 Task: Create a sub task System Test and UAT for the task  Develop a new online tool for website optimization in the project AuraTech , assign it to team member softage.4@softage.net and update the status of the sub task to  Off Track , set the priority of the sub task to High
Action: Mouse moved to (426, 216)
Screenshot: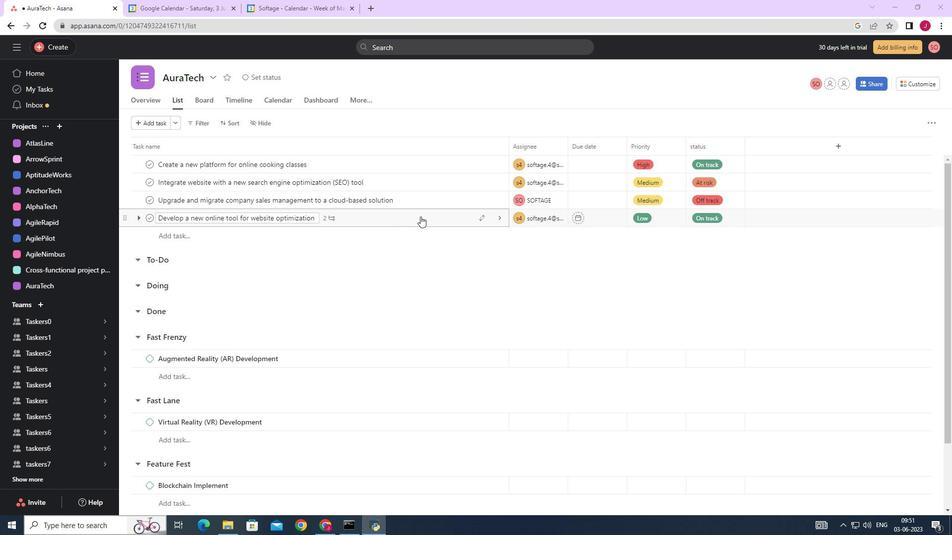 
Action: Mouse pressed left at (426, 216)
Screenshot: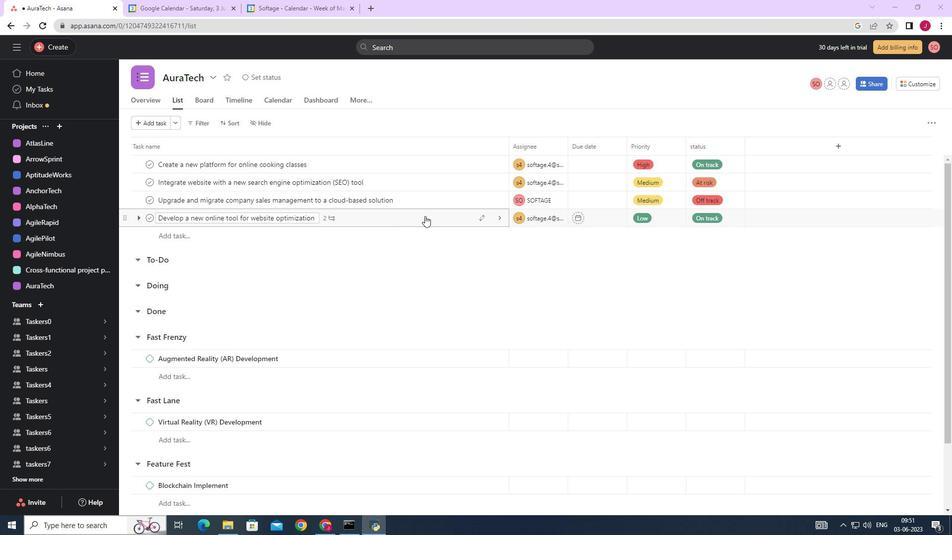 
Action: Mouse moved to (698, 375)
Screenshot: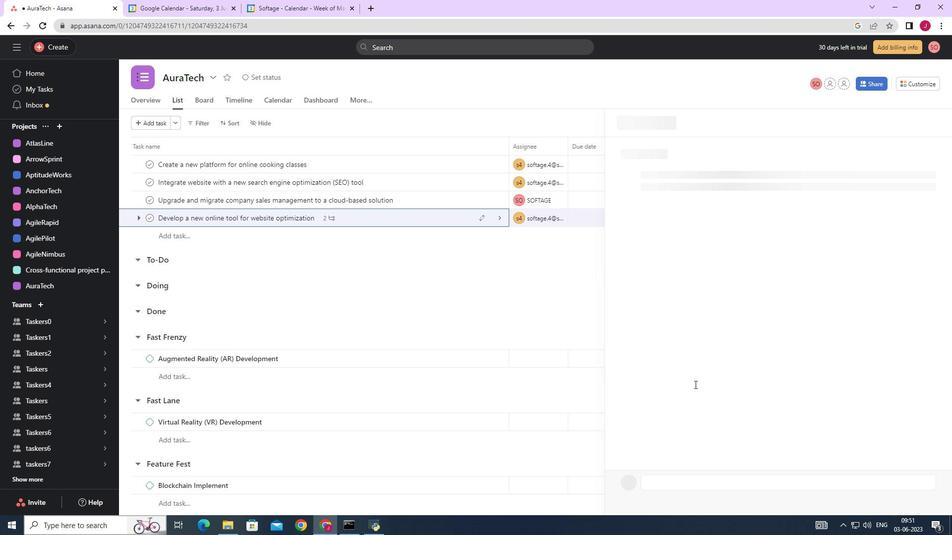 
Action: Mouse scrolled (698, 374) with delta (0, 0)
Screenshot: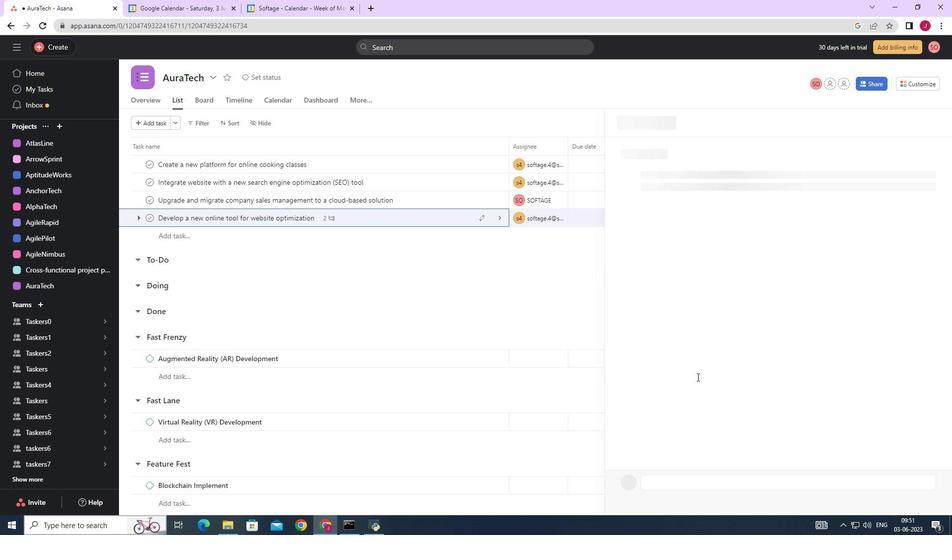 
Action: Mouse scrolled (698, 374) with delta (0, 0)
Screenshot: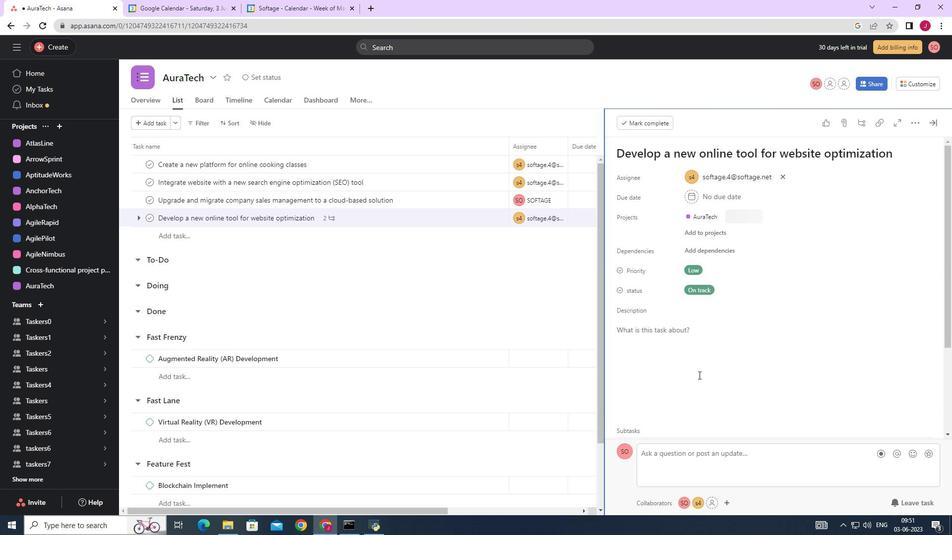 
Action: Mouse scrolled (698, 374) with delta (0, 0)
Screenshot: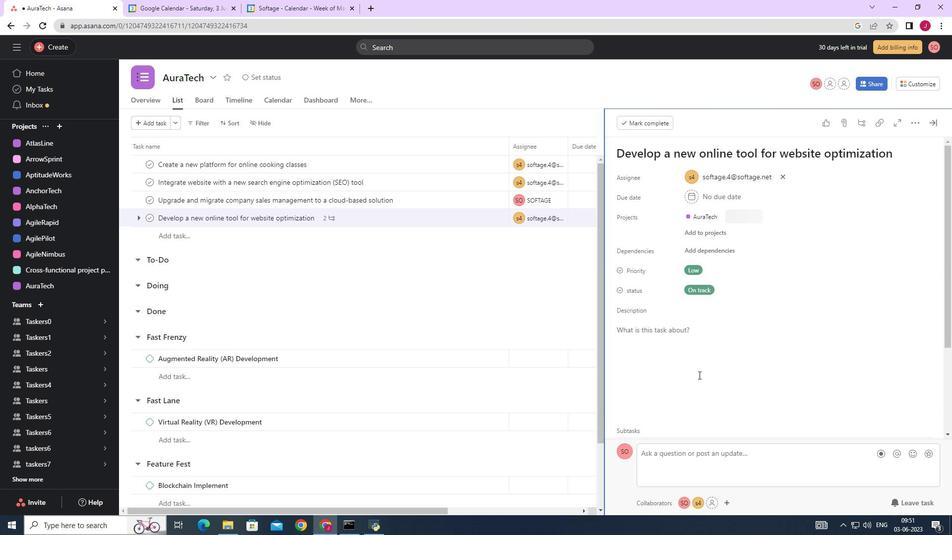 
Action: Mouse scrolled (698, 374) with delta (0, 0)
Screenshot: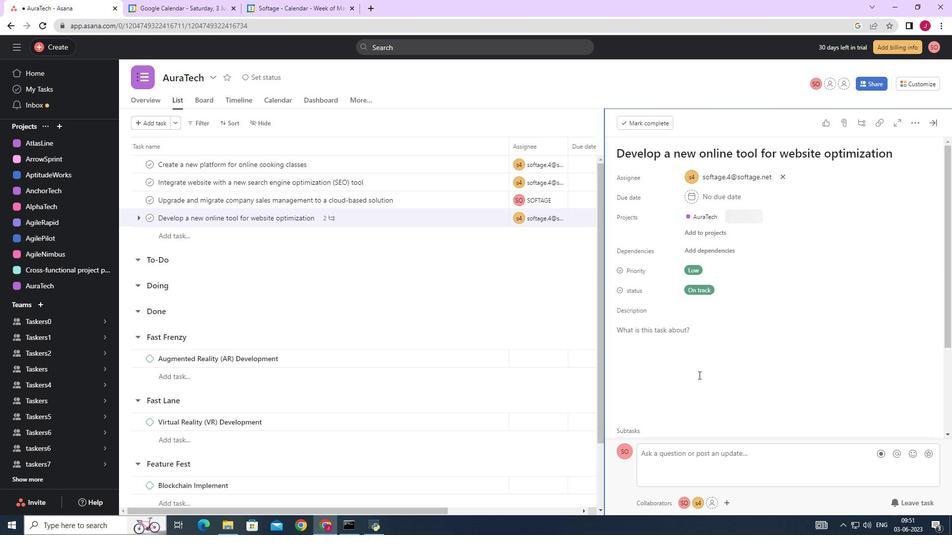 
Action: Mouse moved to (651, 356)
Screenshot: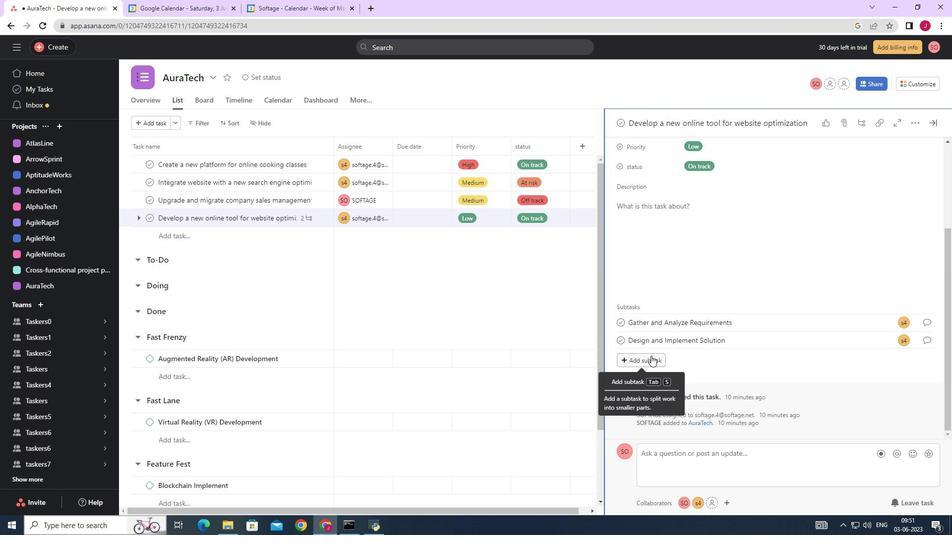 
Action: Mouse pressed left at (651, 356)
Screenshot: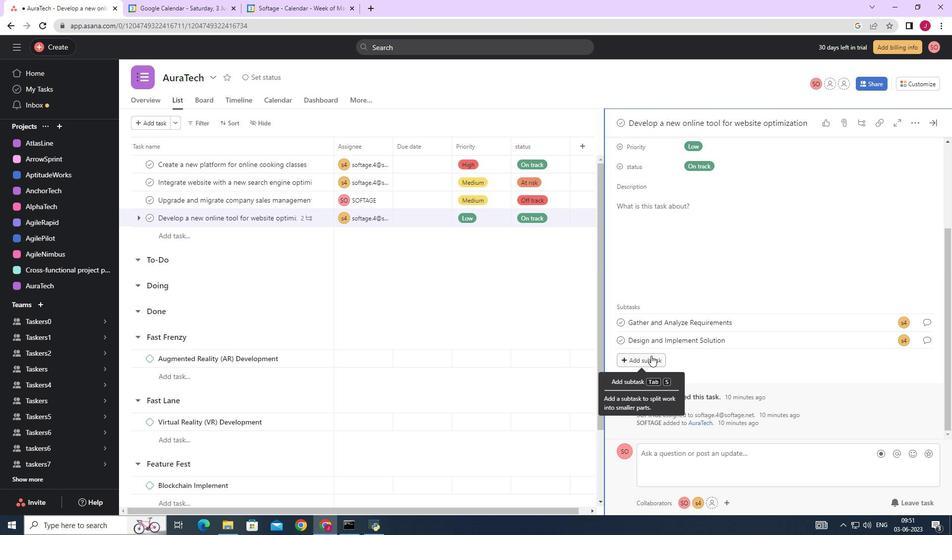 
Action: Mouse moved to (651, 362)
Screenshot: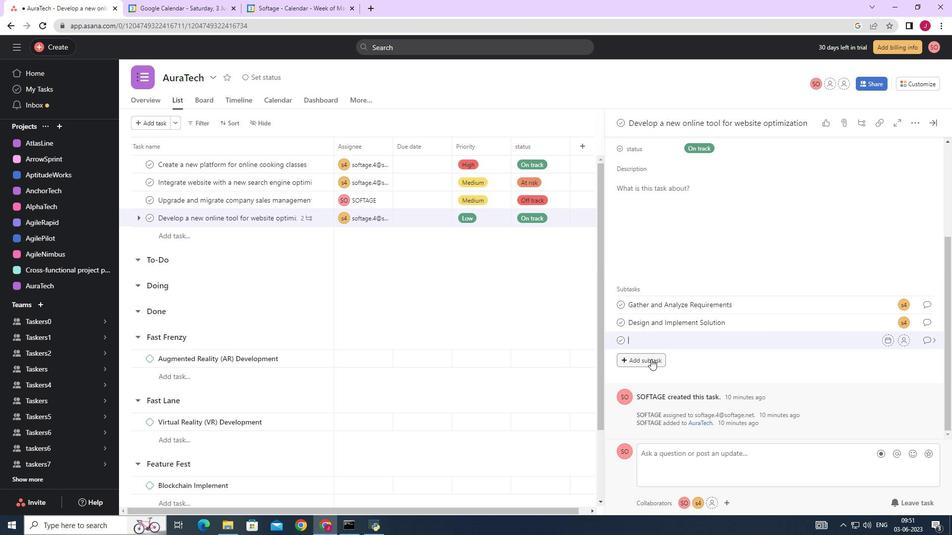 
Action: Key pressed <Key.caps_lock>S<Key.caps_lock>ystem<Key.space><Key.caps_lock>T<Key.caps_lock>est<Key.space>and<Key.space><Key.caps_lock>UAT
Screenshot: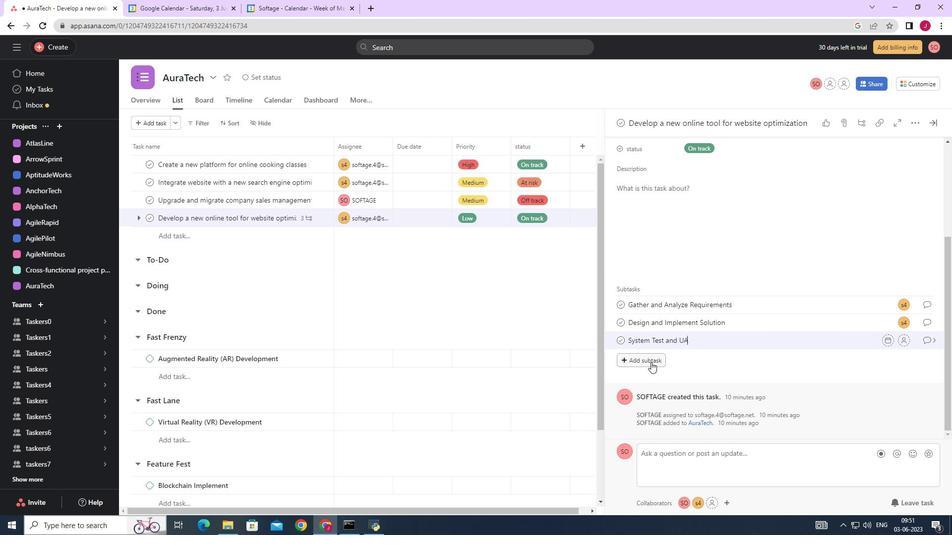 
Action: Mouse moved to (898, 342)
Screenshot: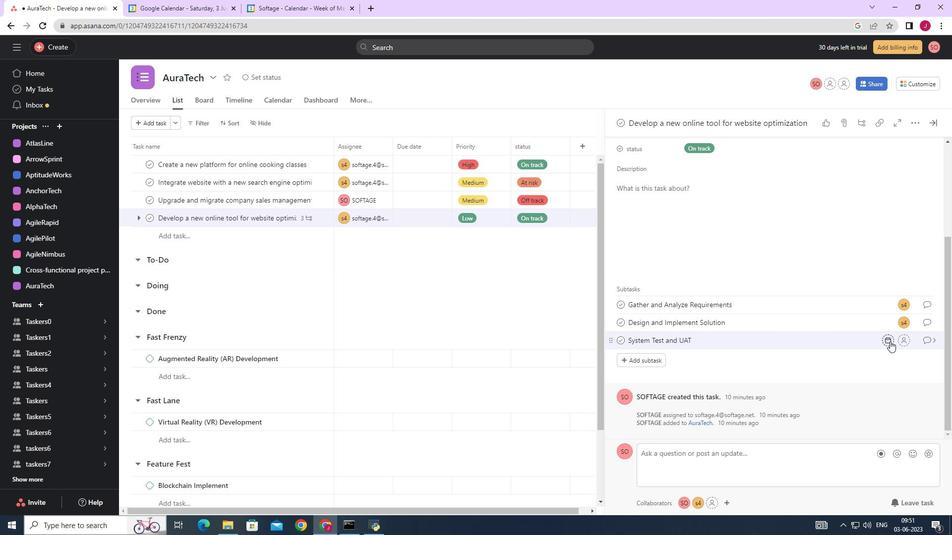 
Action: Mouse pressed left at (898, 342)
Screenshot: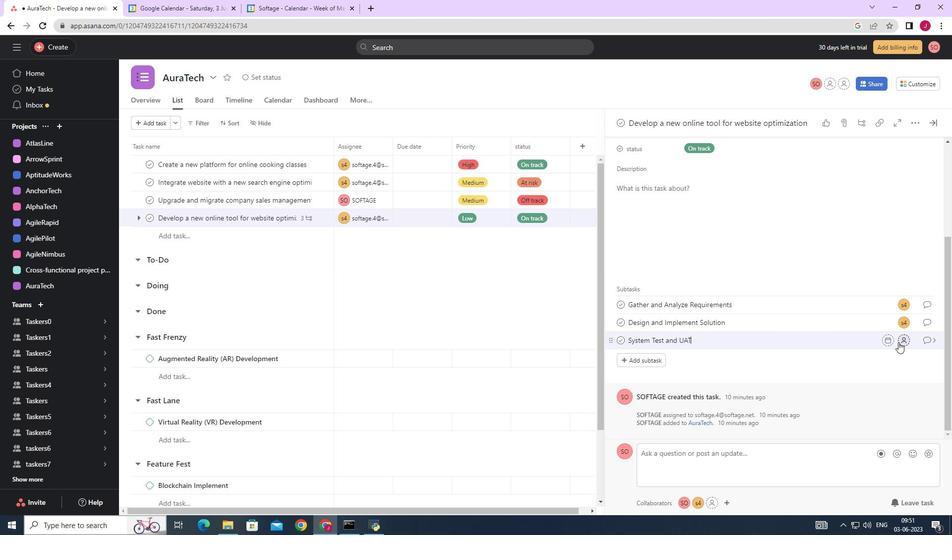 
Action: Mouse moved to (760, 394)
Screenshot: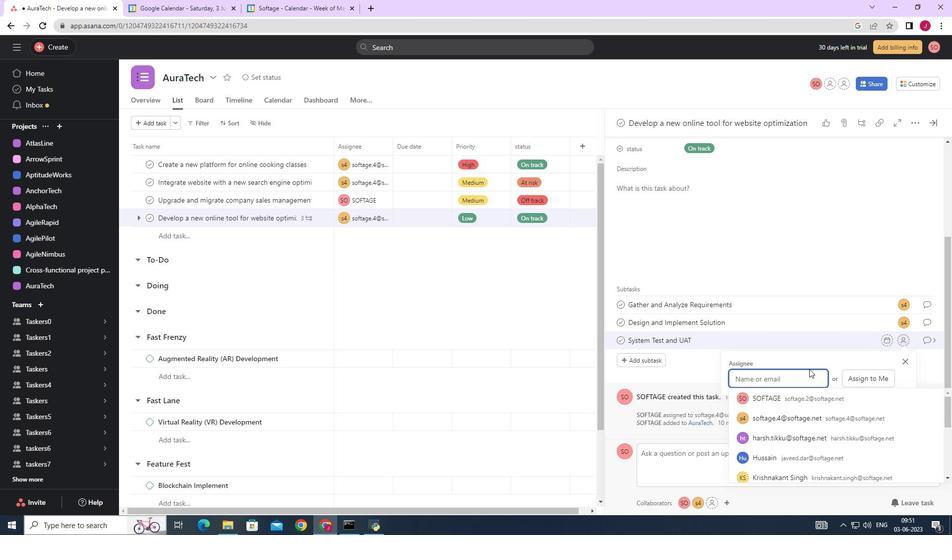 
Action: Key pressed SOFAT<Key.backspace><Key.backspace>TAGE.4
Screenshot: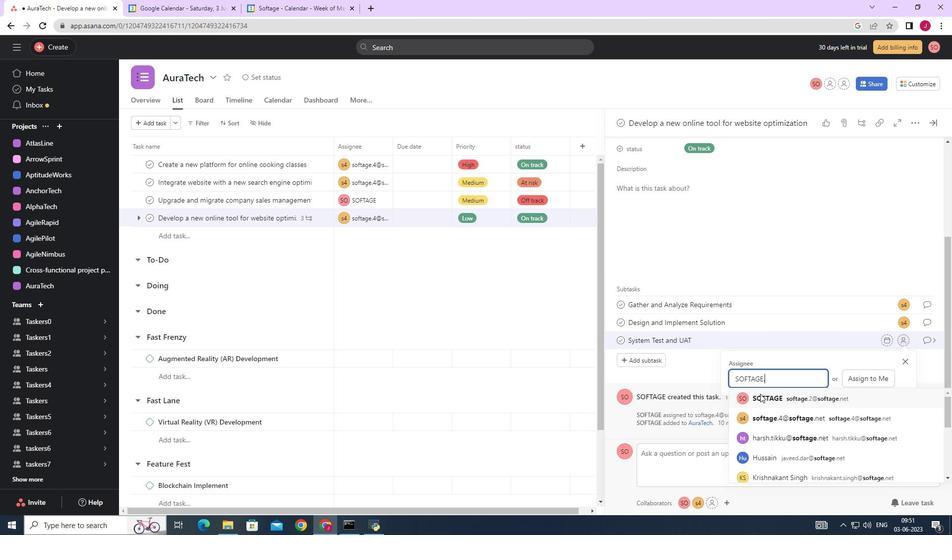 
Action: Mouse moved to (765, 396)
Screenshot: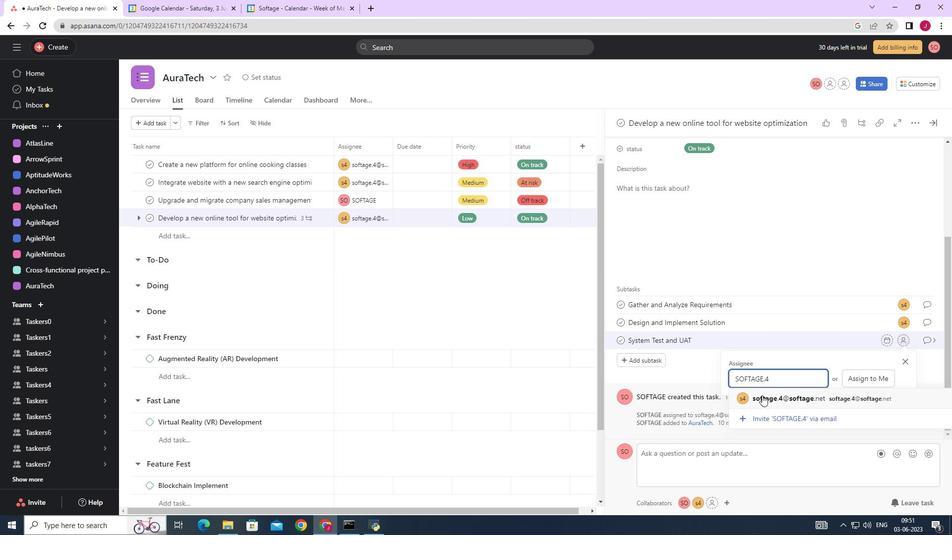 
Action: Mouse pressed left at (765, 396)
Screenshot: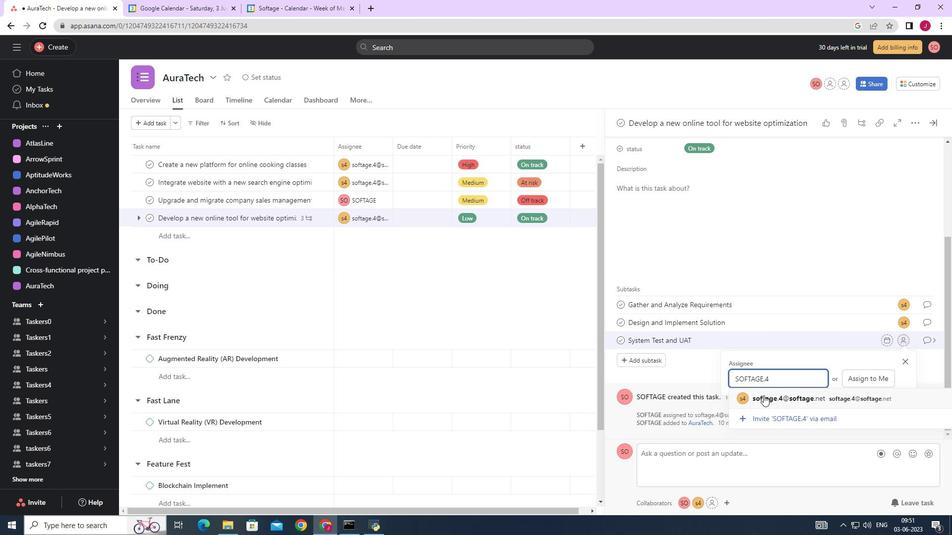 
Action: Mouse moved to (930, 339)
Screenshot: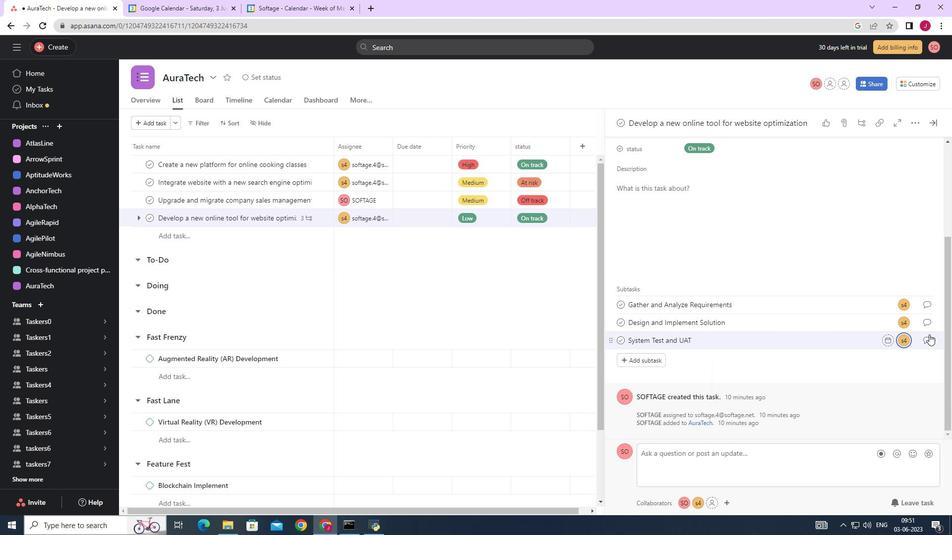 
Action: Mouse pressed left at (930, 339)
Screenshot: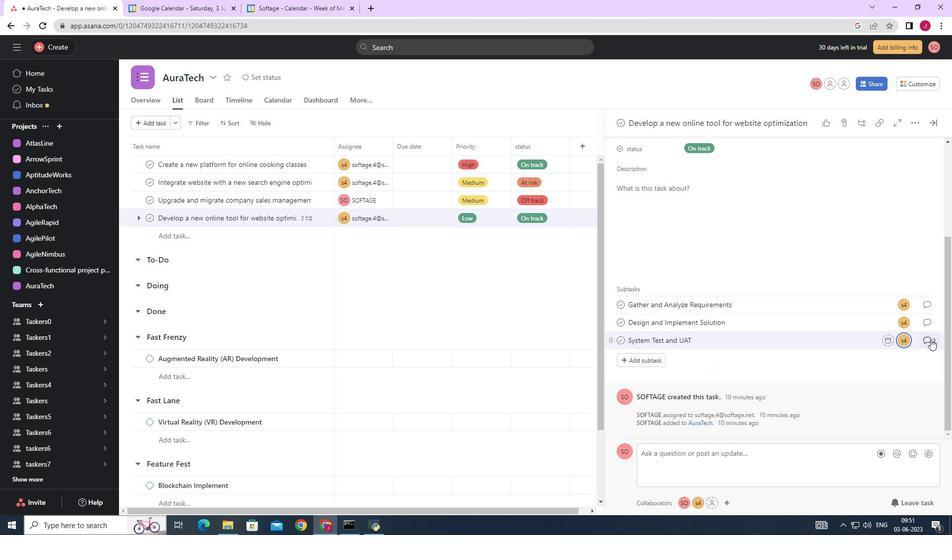 
Action: Mouse moved to (653, 264)
Screenshot: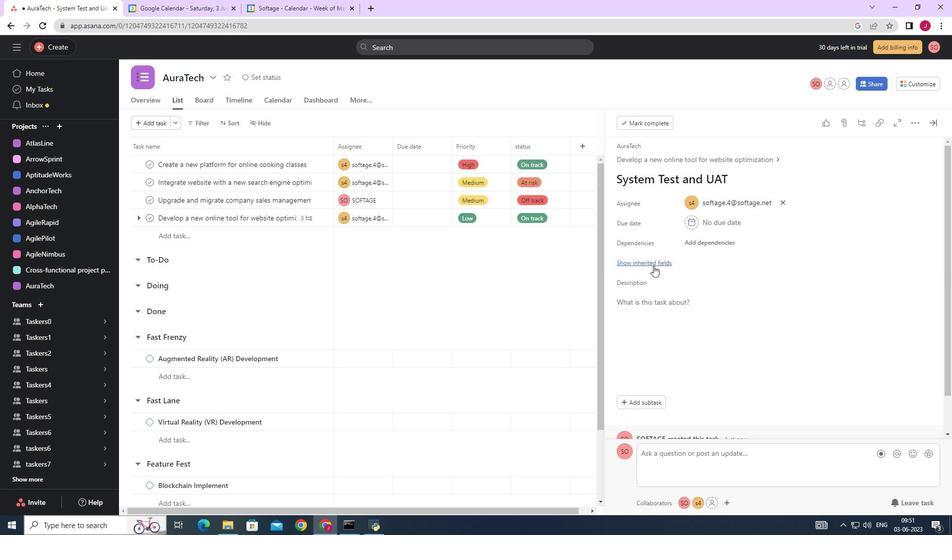 
Action: Mouse pressed left at (653, 264)
Screenshot: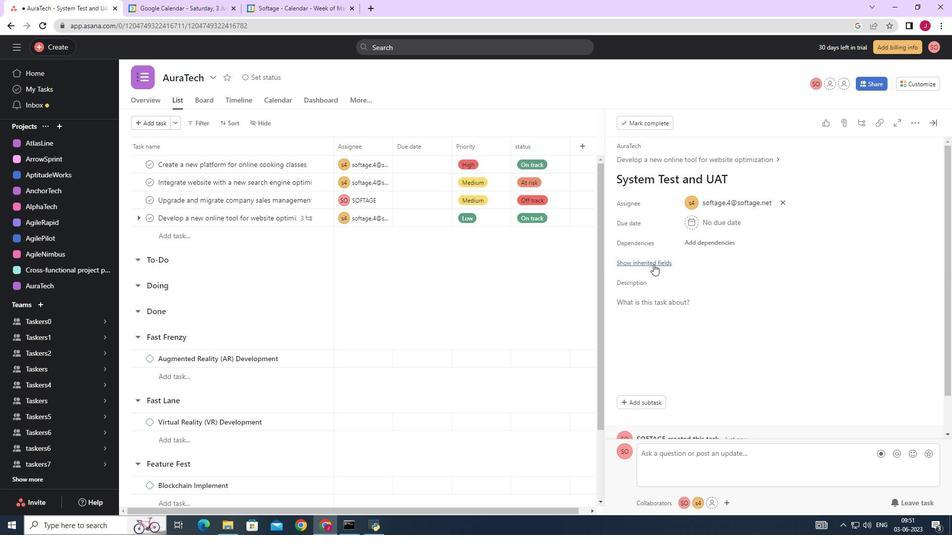 
Action: Mouse moved to (684, 282)
Screenshot: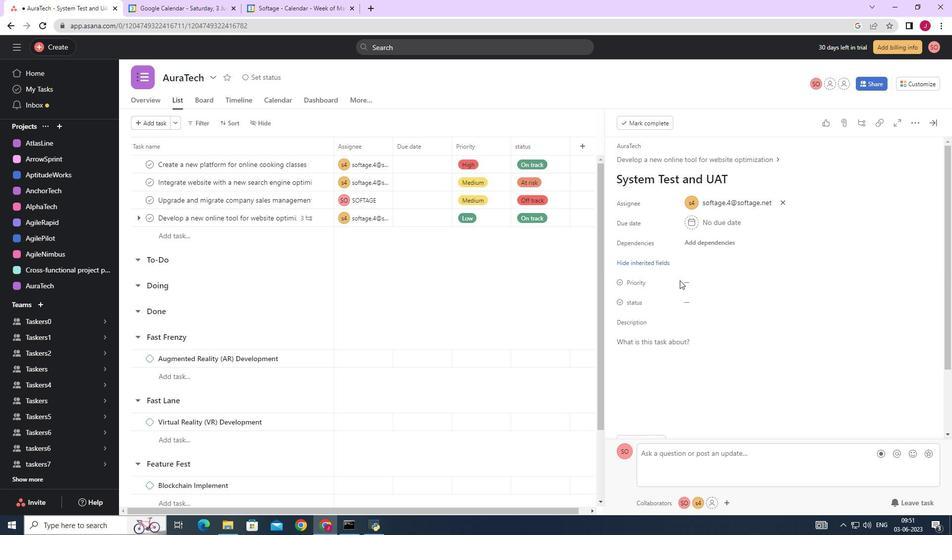 
Action: Mouse pressed left at (684, 282)
Screenshot: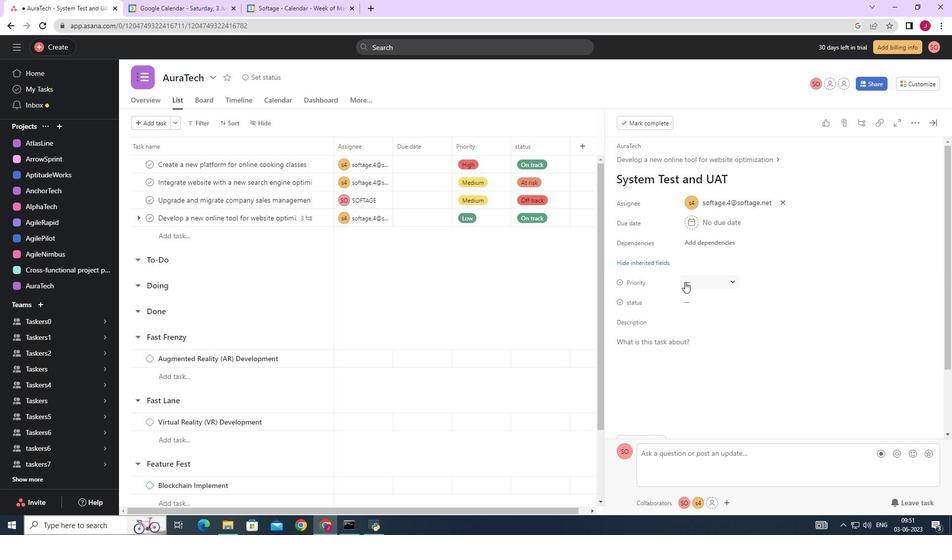 
Action: Mouse moved to (705, 317)
Screenshot: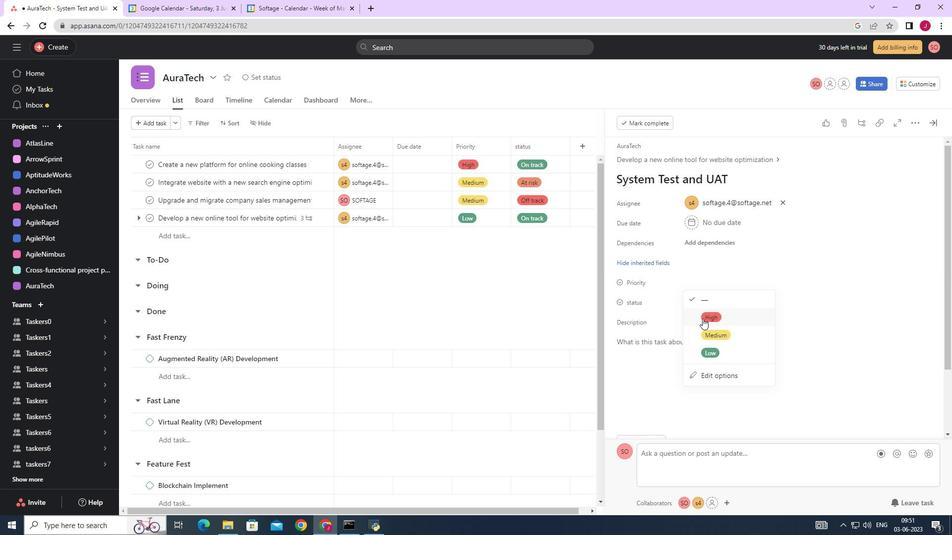 
Action: Mouse pressed left at (705, 317)
Screenshot: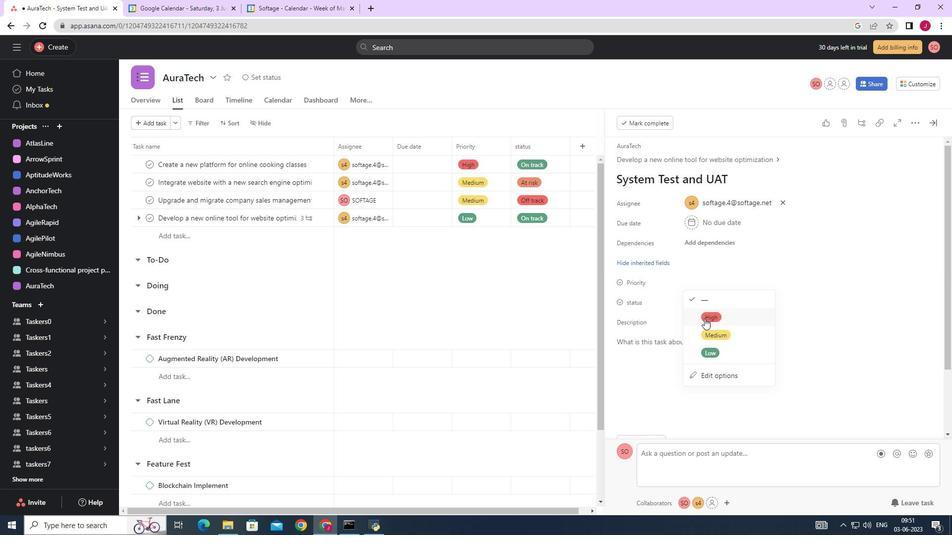 
Action: Mouse moved to (684, 301)
Screenshot: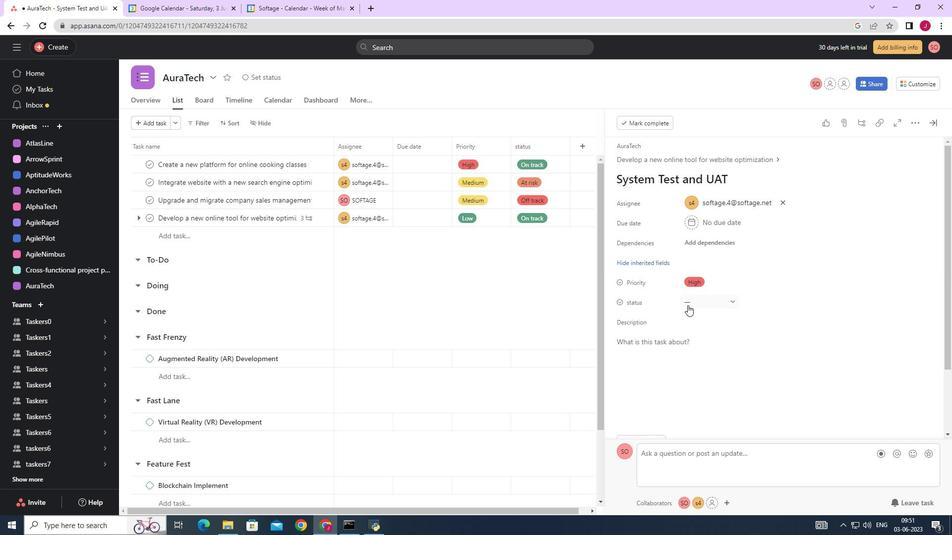 
Action: Mouse pressed left at (684, 301)
Screenshot: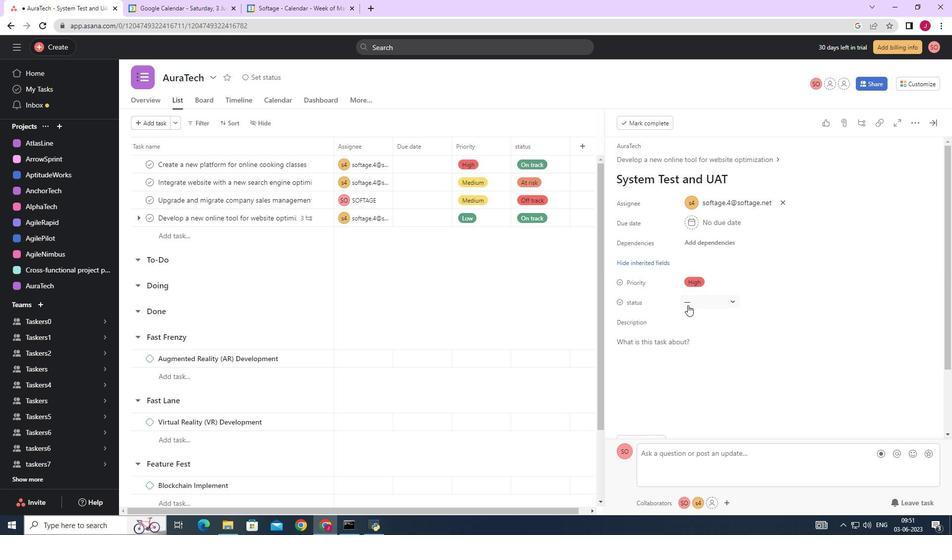 
Action: Key pressed O
Screenshot: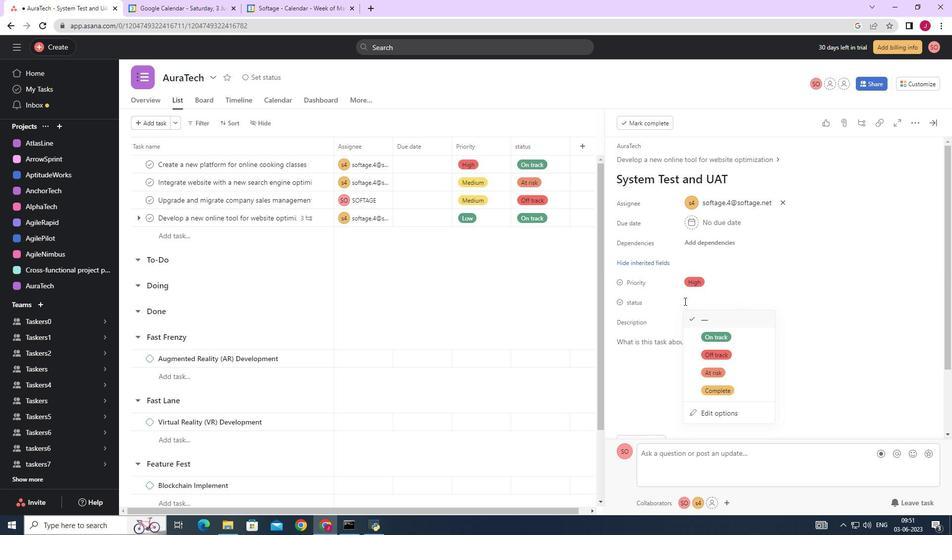 
Action: Mouse moved to (707, 338)
Screenshot: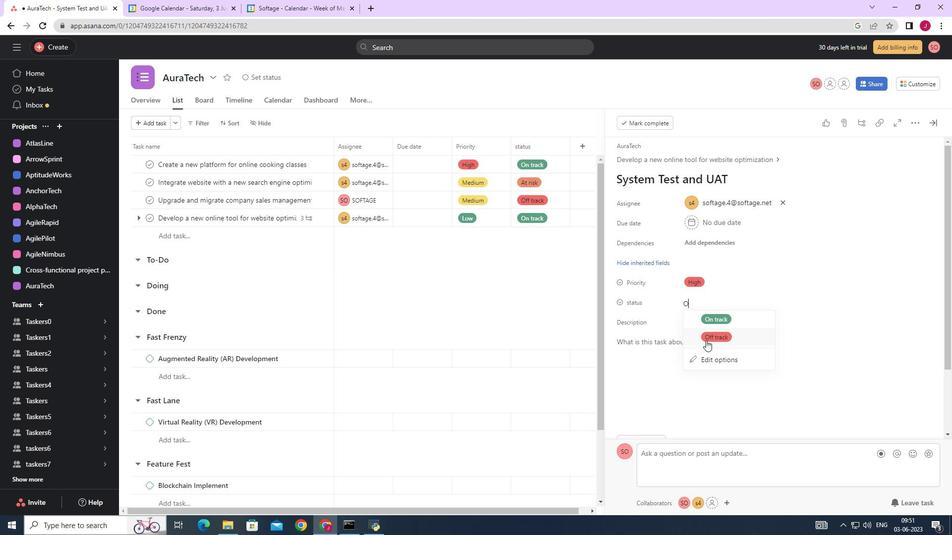 
Action: Mouse pressed left at (707, 338)
Screenshot: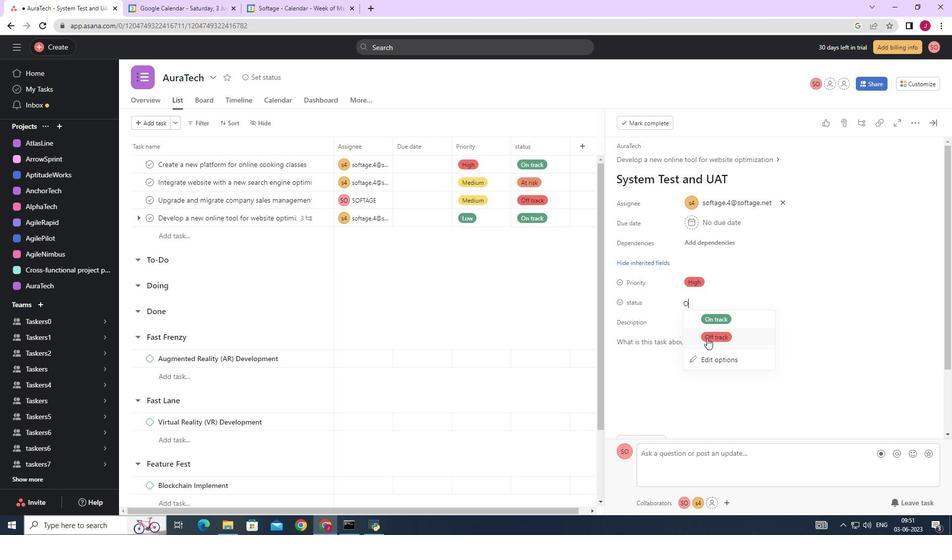 
Action: Mouse moved to (933, 123)
Screenshot: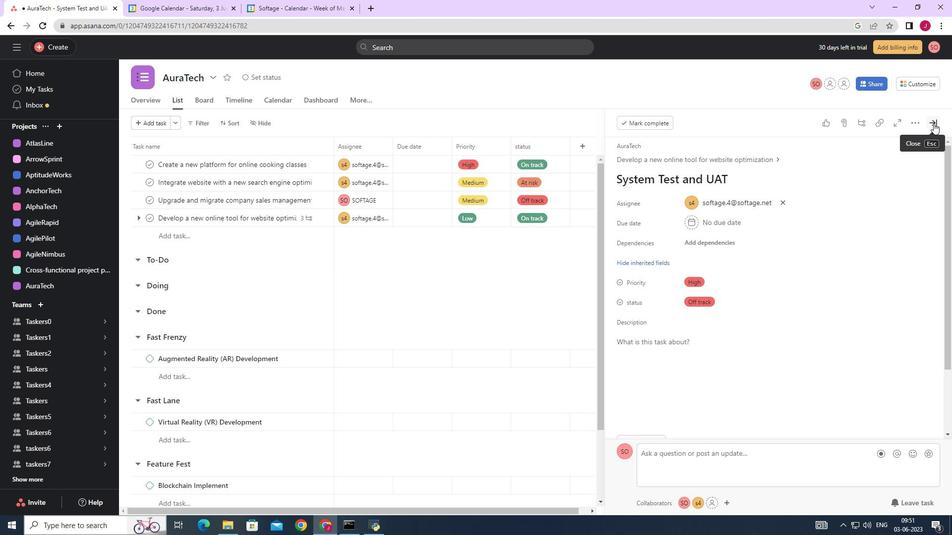 
Action: Mouse pressed left at (933, 123)
Screenshot: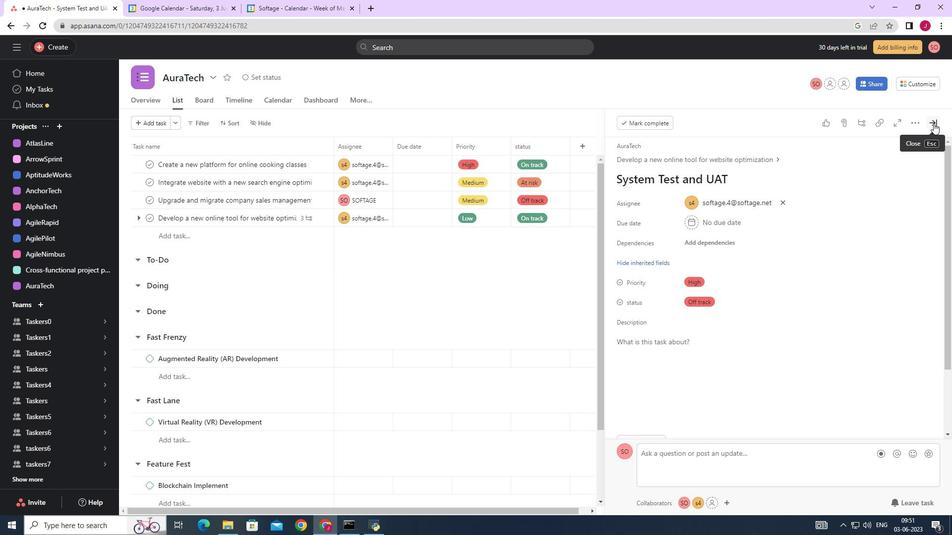 
